 Task: Create a chart with the data  in a new sheet.
Action: Mouse moved to (287, 197)
Screenshot: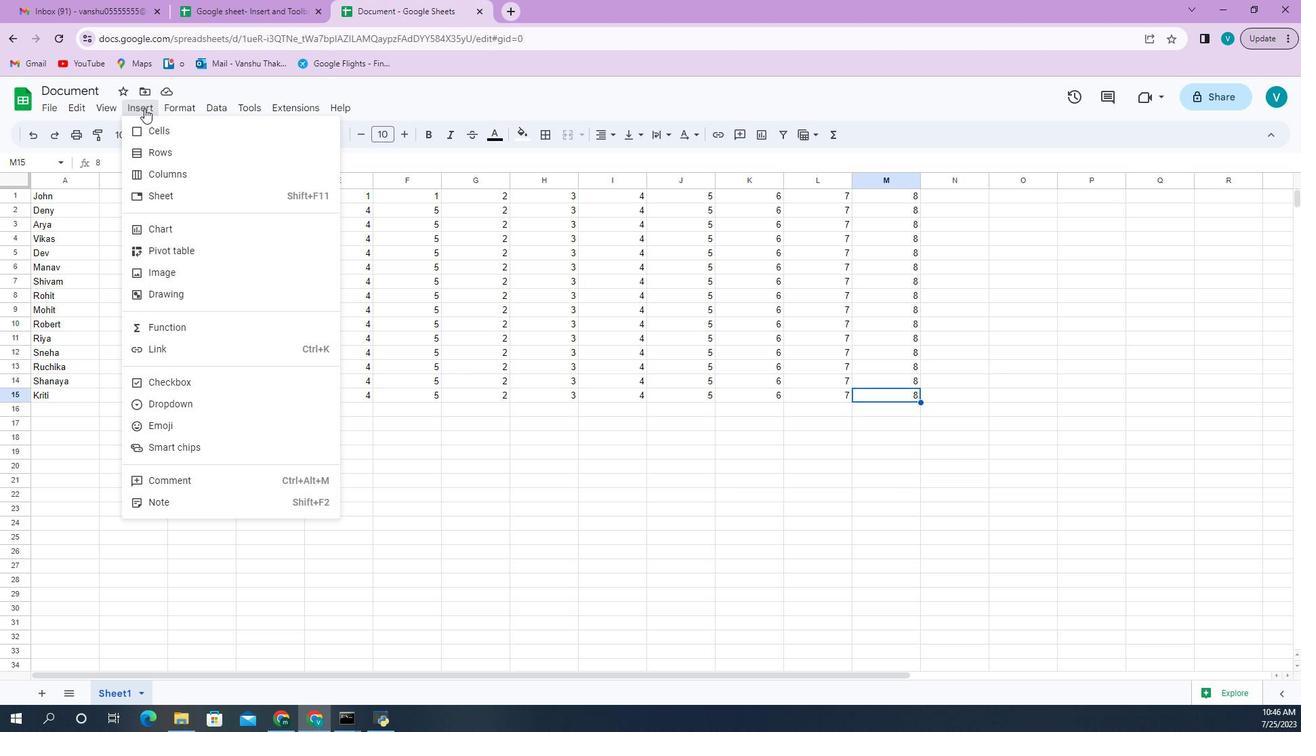 
Action: Mouse pressed left at (287, 197)
Screenshot: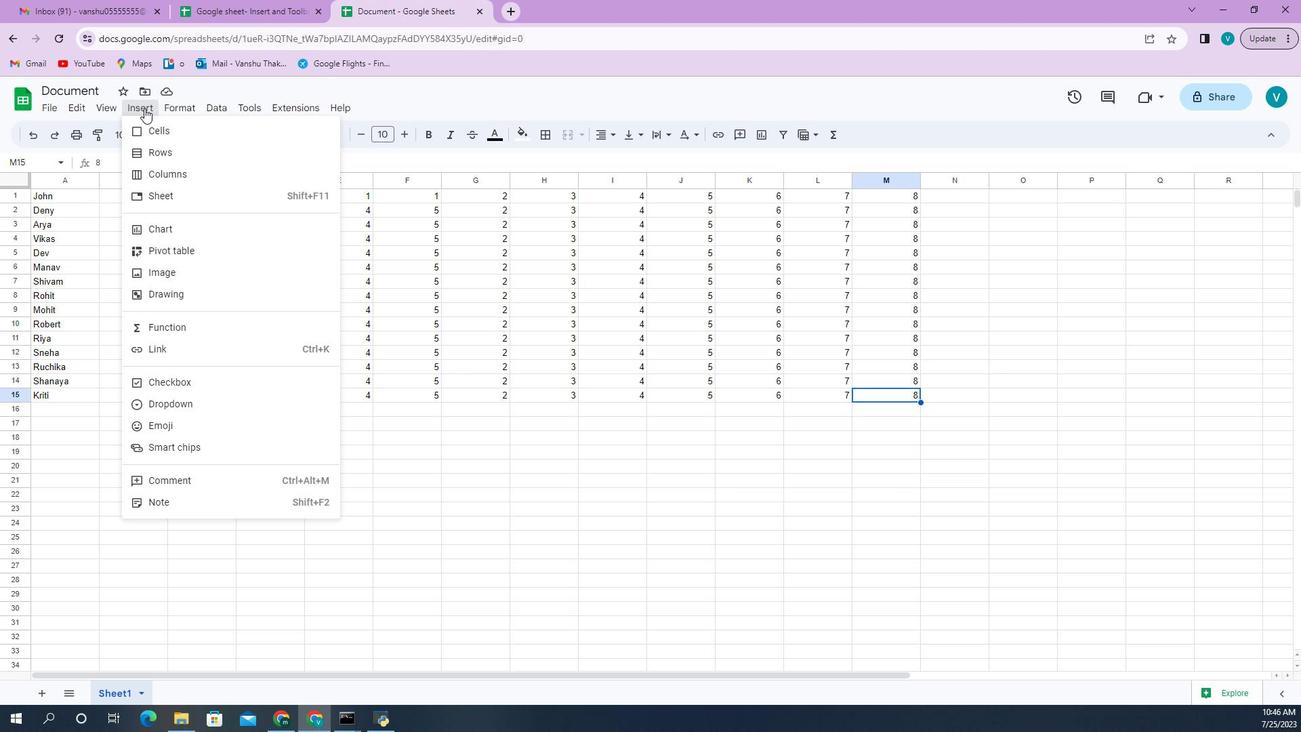 
Action: Mouse moved to (303, 320)
Screenshot: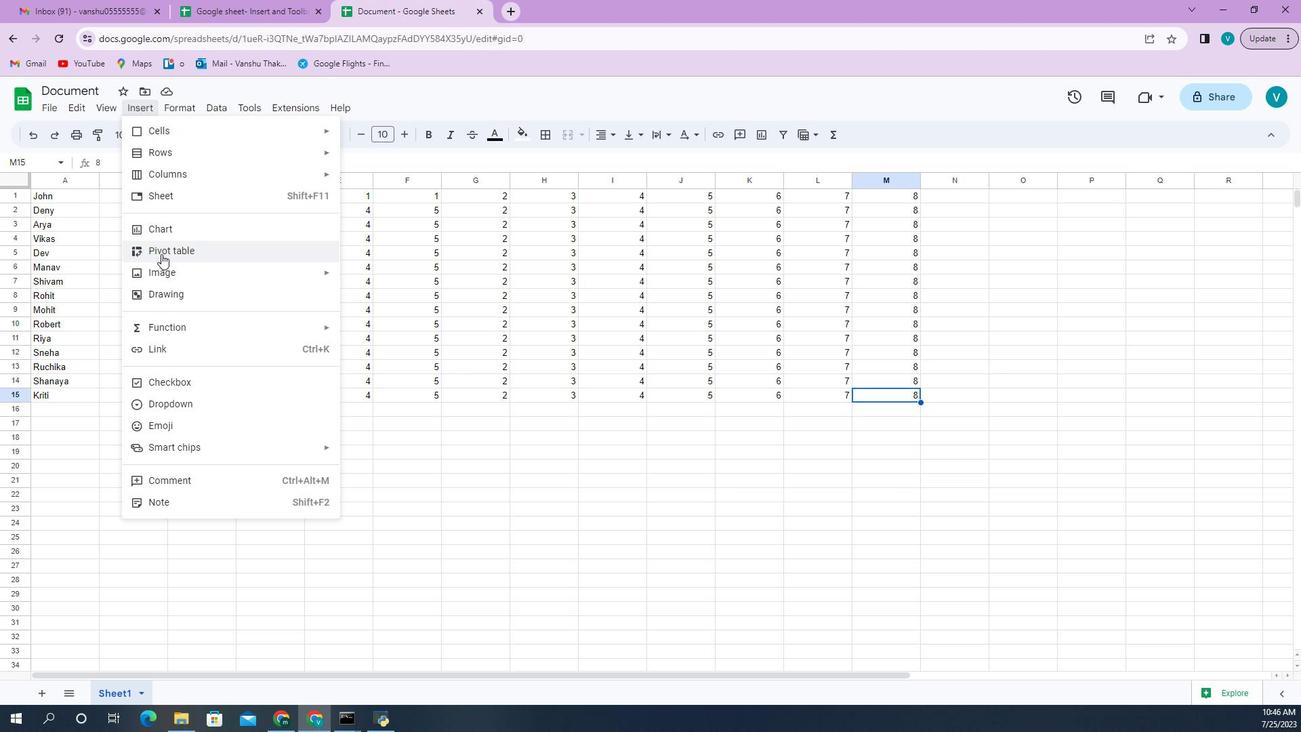 
Action: Mouse pressed left at (303, 320)
Screenshot: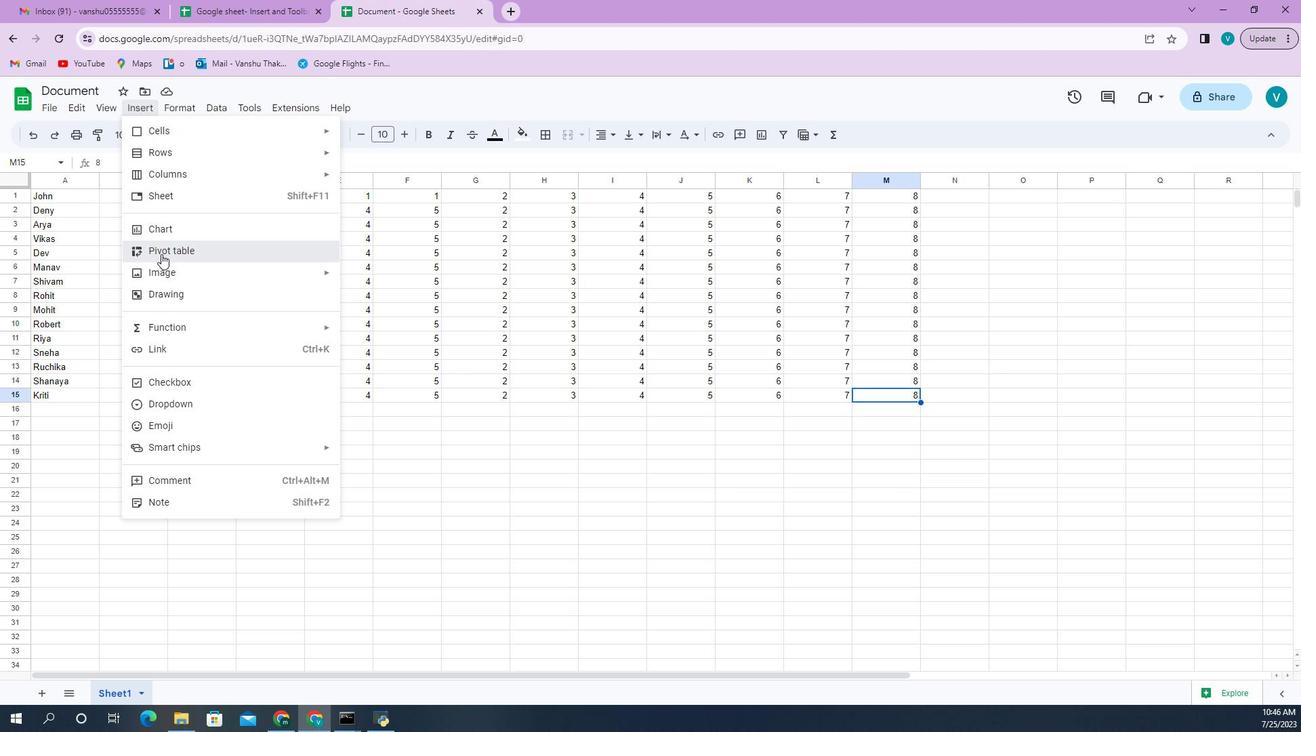 
Action: Mouse moved to (288, 205)
Screenshot: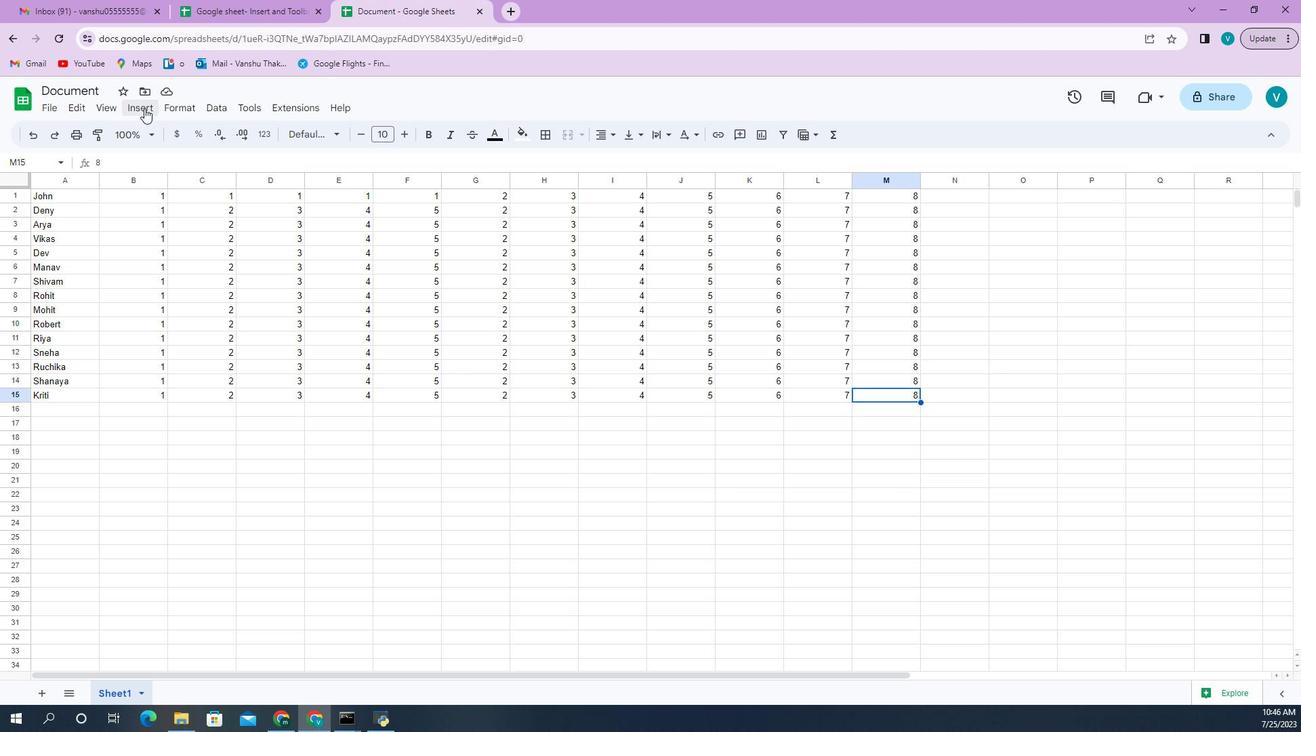 
Action: Mouse pressed left at (288, 205)
Screenshot: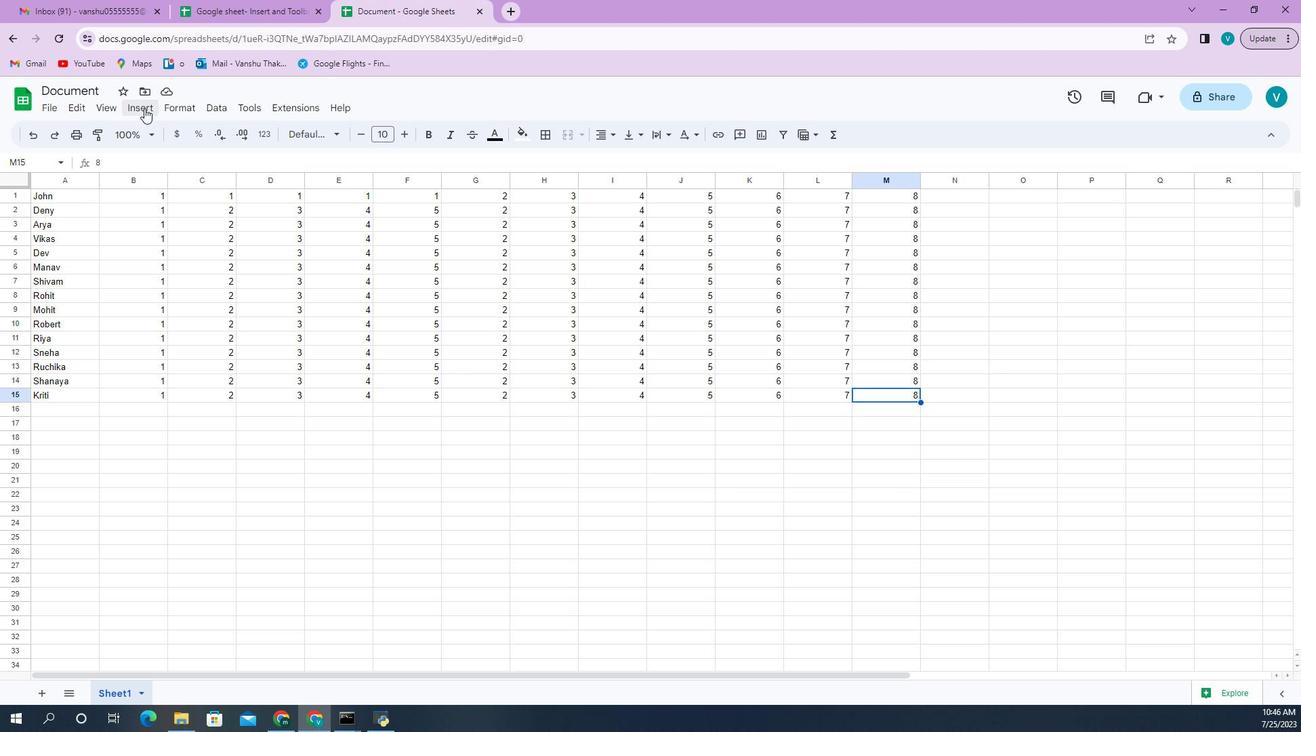 
Action: Mouse moved to (293, 198)
Screenshot: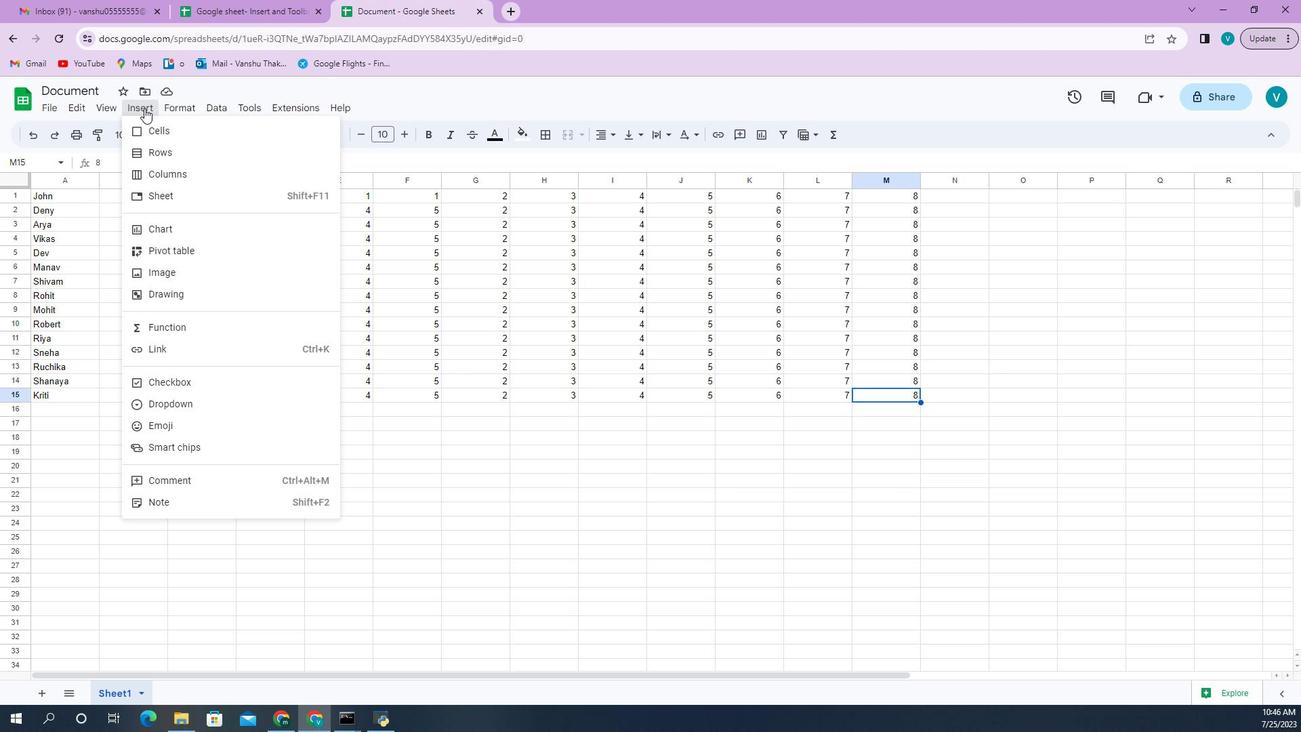 
Action: Mouse pressed left at (293, 198)
Screenshot: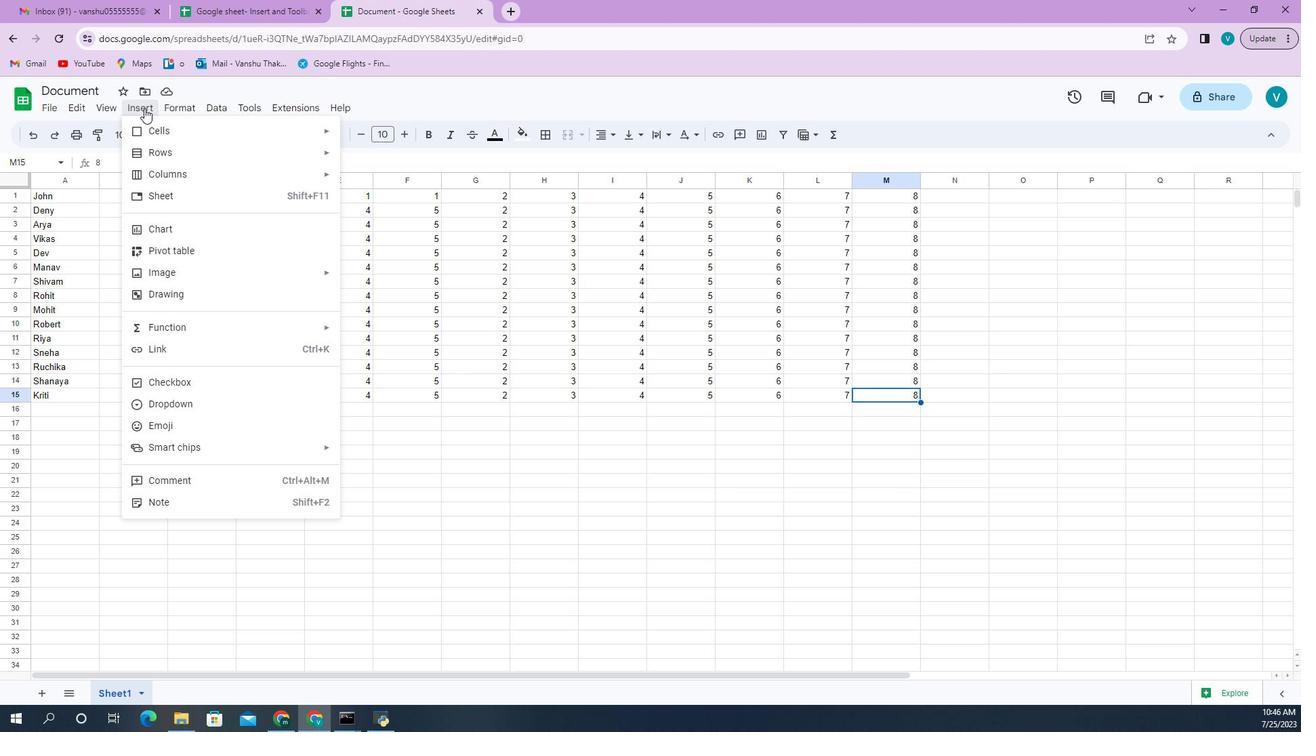 
Action: Mouse moved to (309, 326)
Screenshot: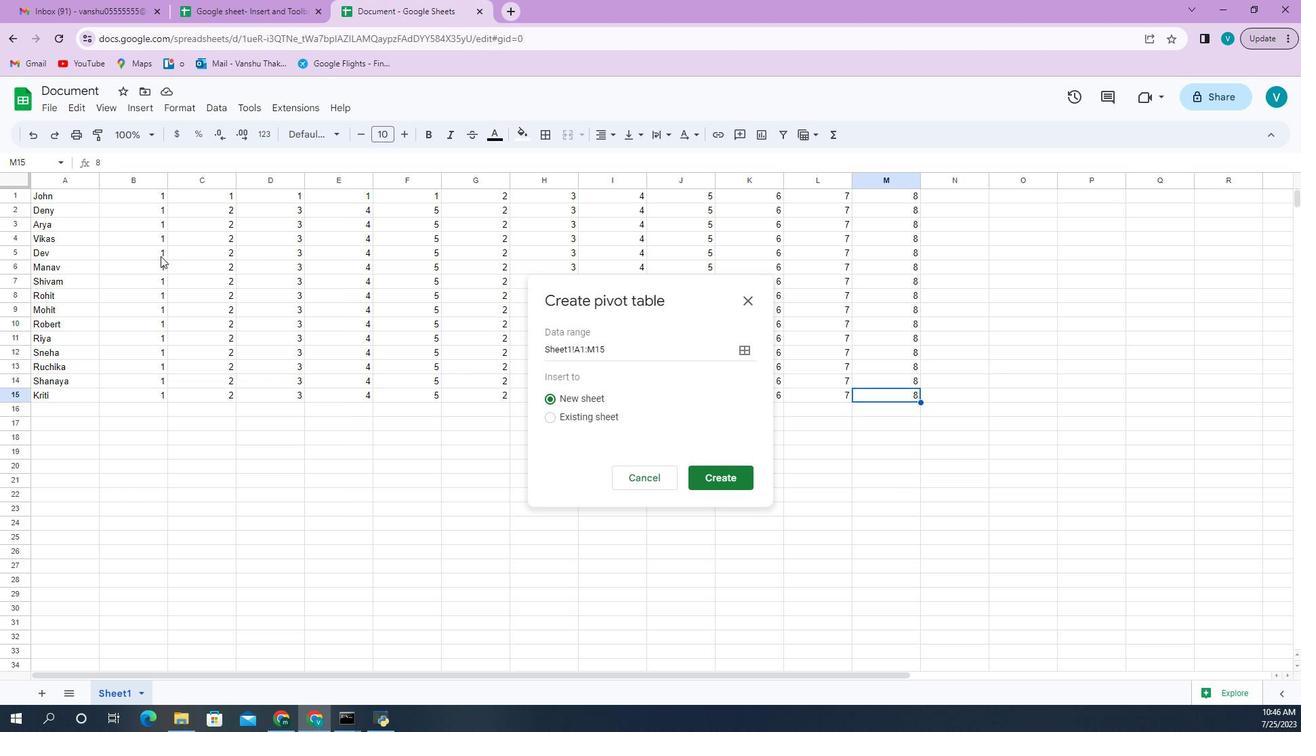 
Action: Mouse pressed left at (309, 326)
Screenshot: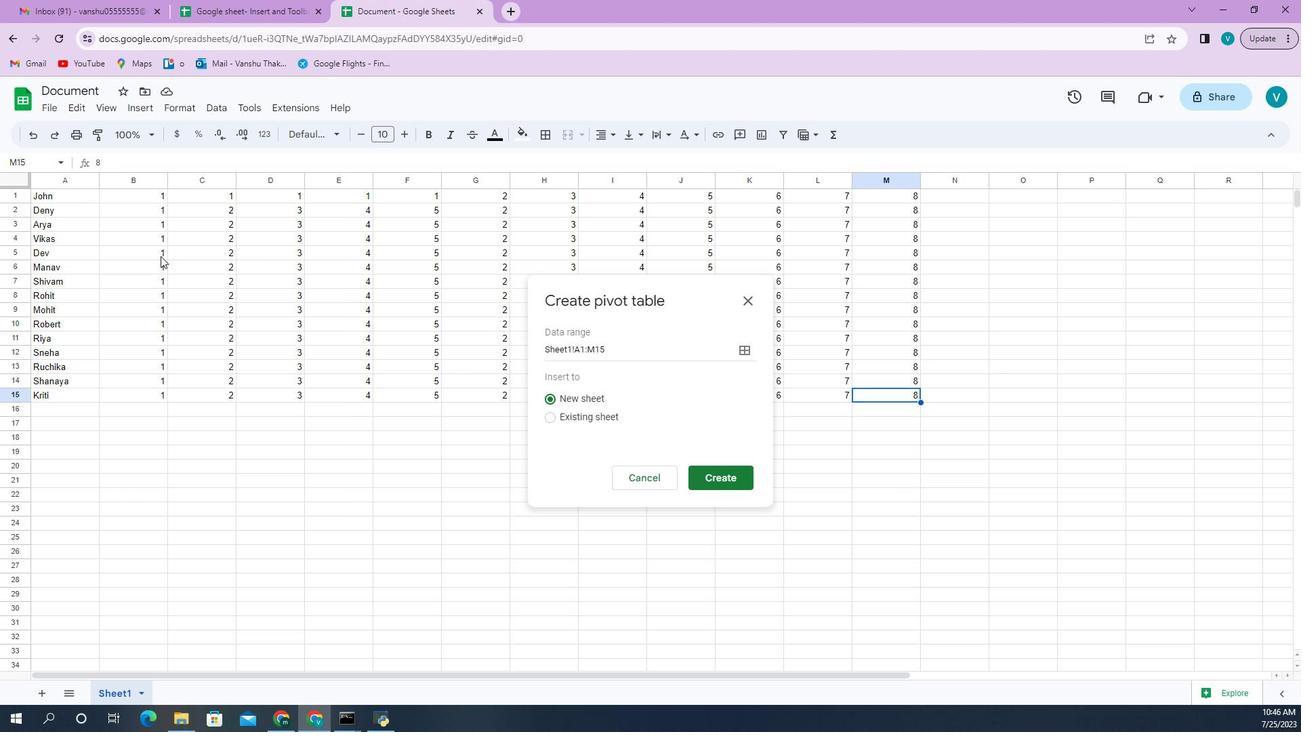 
Action: Mouse moved to (847, 517)
Screenshot: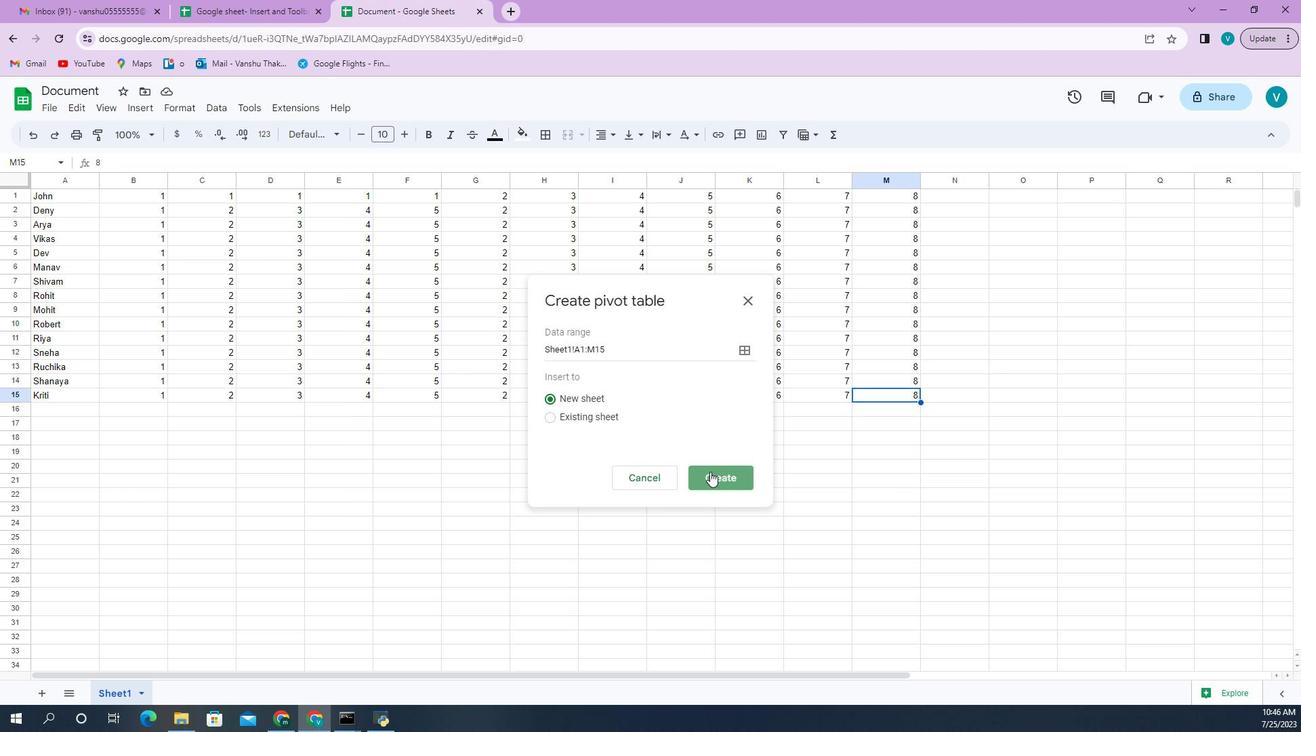 
Action: Mouse pressed left at (847, 517)
Screenshot: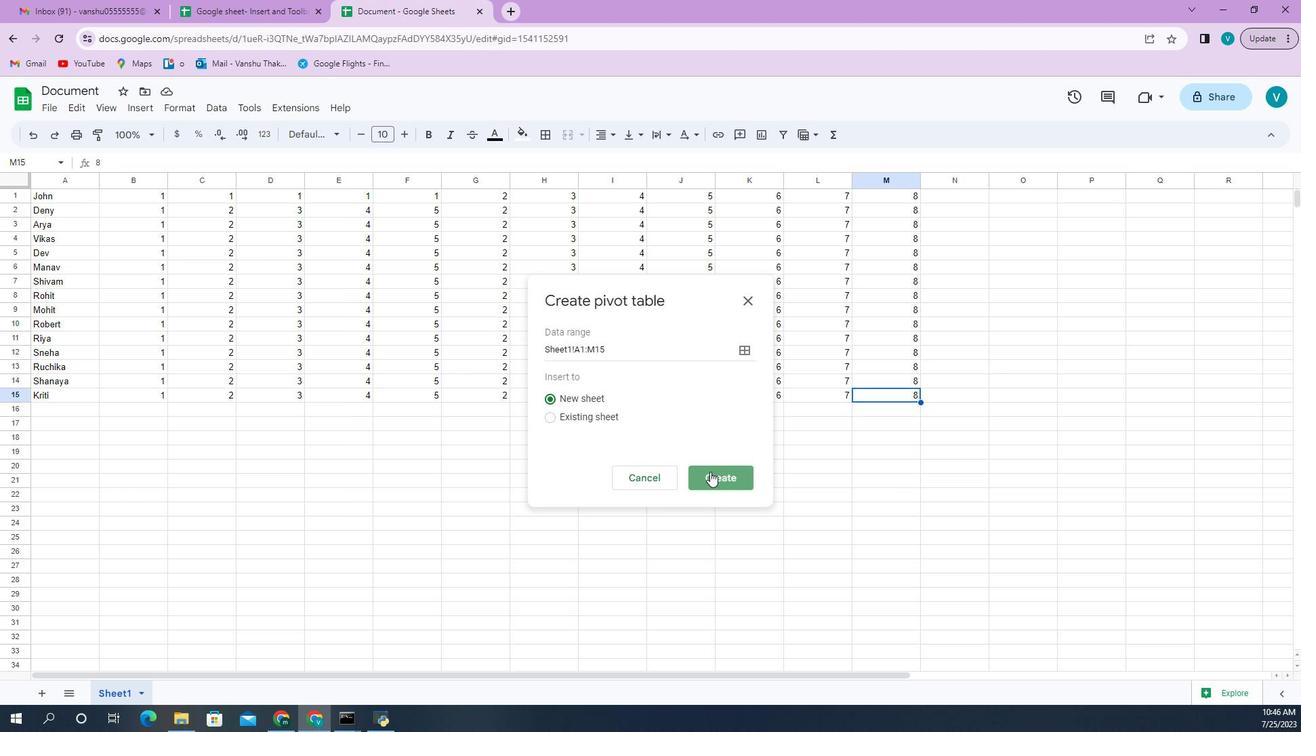 
Action: Mouse moved to (953, 445)
Screenshot: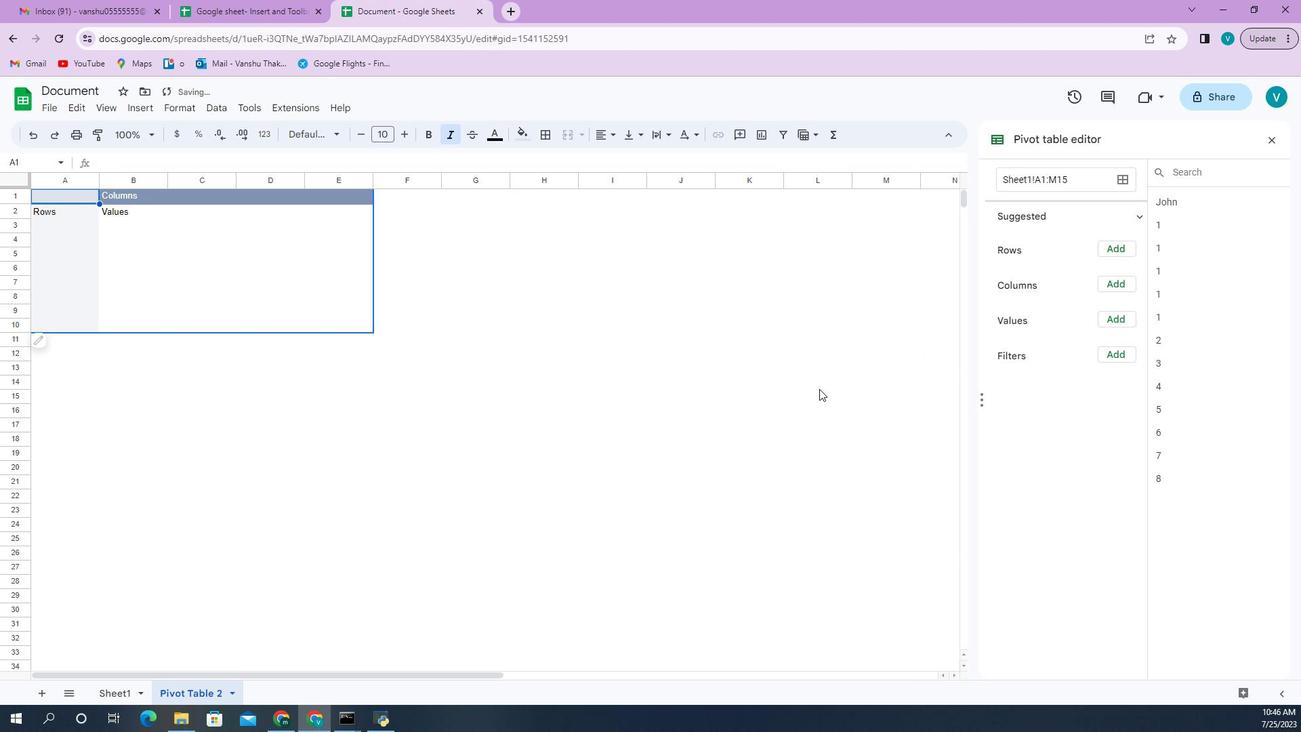 
